 Task: Select the date September 25, 2023.
Action: Mouse moved to (591, 229)
Screenshot: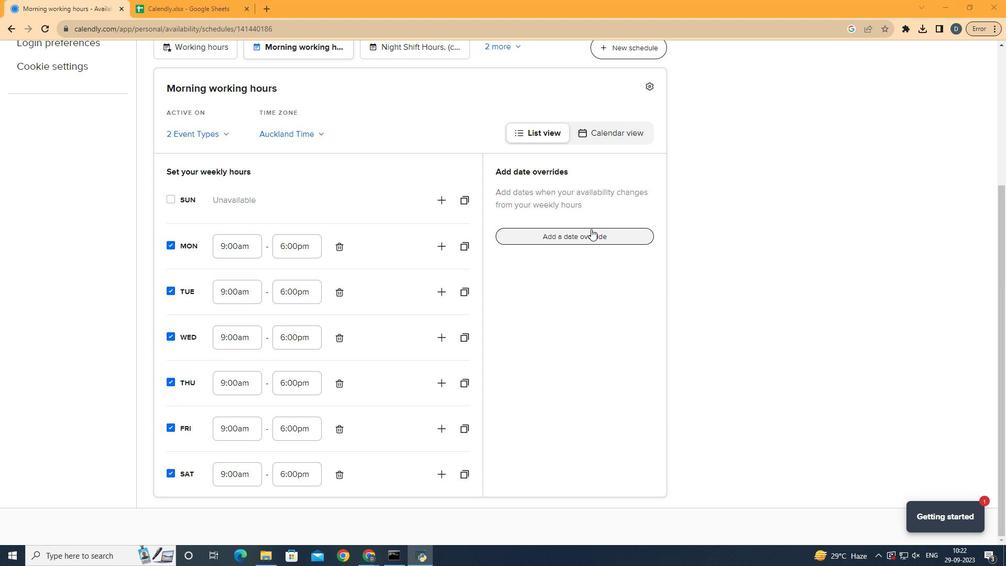 
Action: Mouse pressed left at (591, 229)
Screenshot: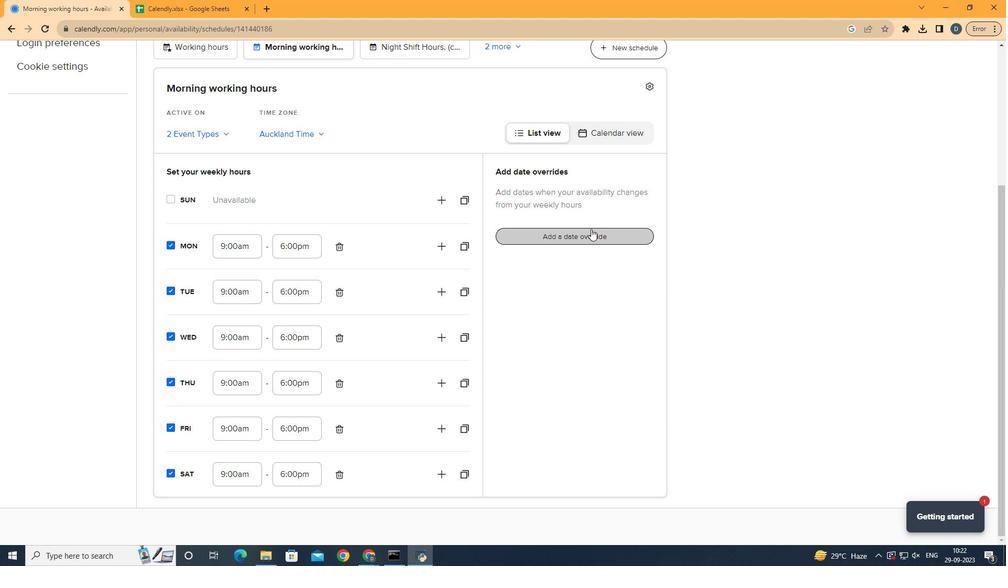
Action: Mouse moved to (452, 318)
Screenshot: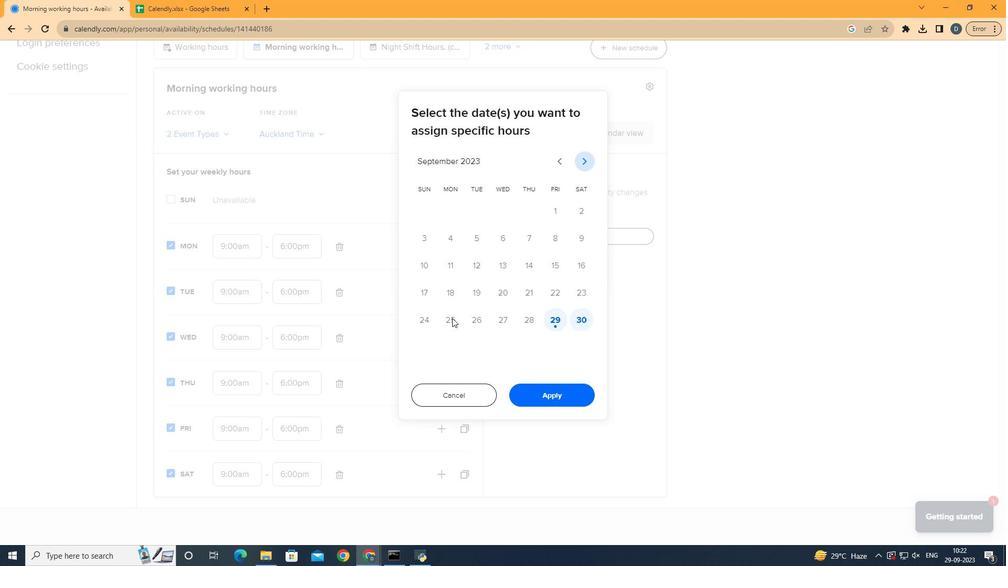 
Action: Mouse pressed left at (452, 318)
Screenshot: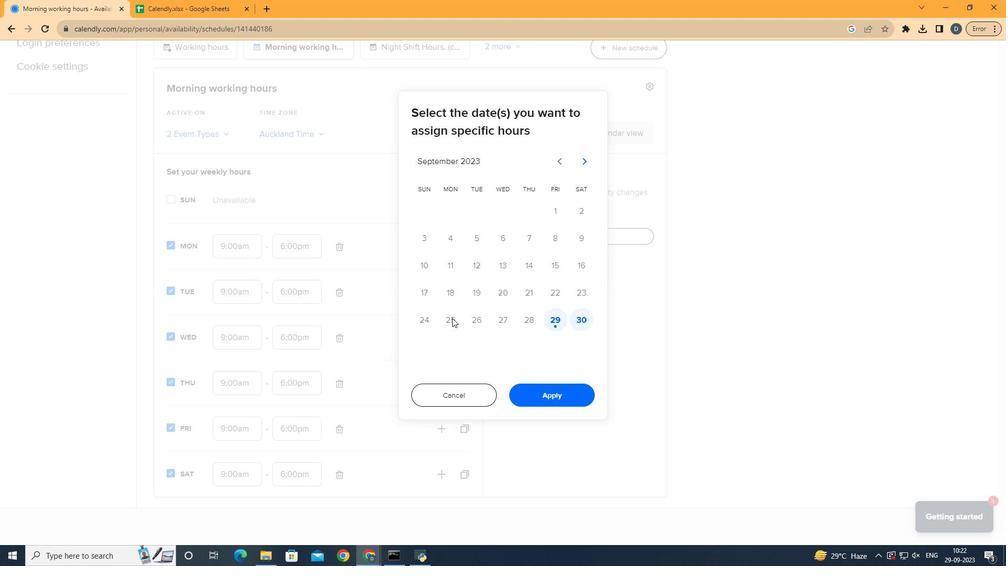 
Action: Mouse pressed left at (452, 318)
Screenshot: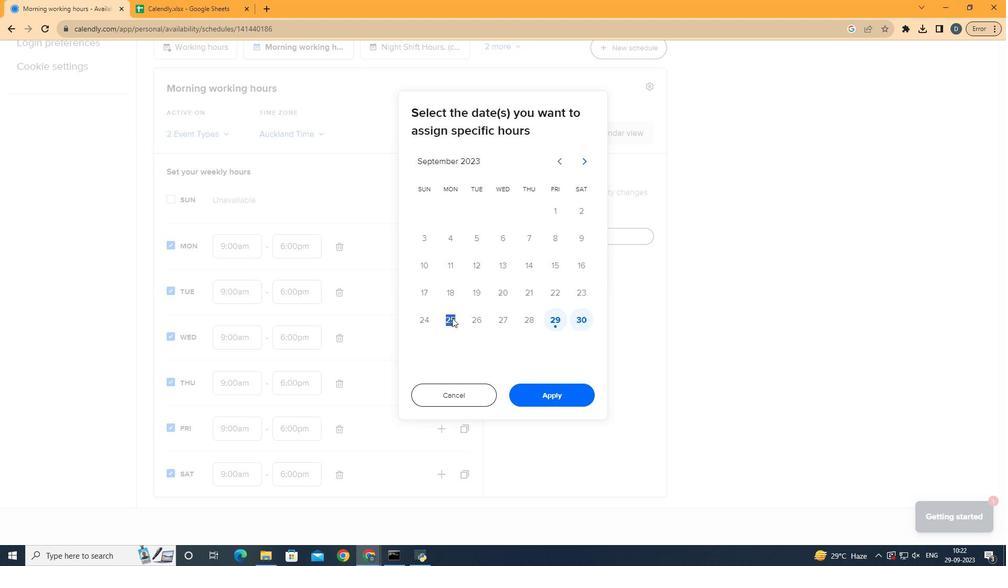 
Action: Mouse moved to (562, 394)
Screenshot: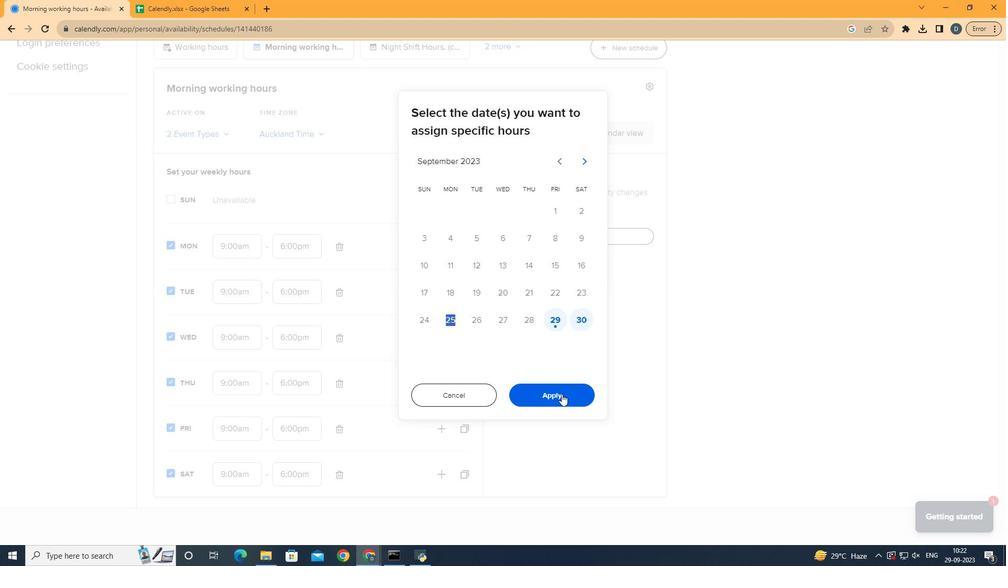 
Action: Mouse pressed left at (562, 394)
Screenshot: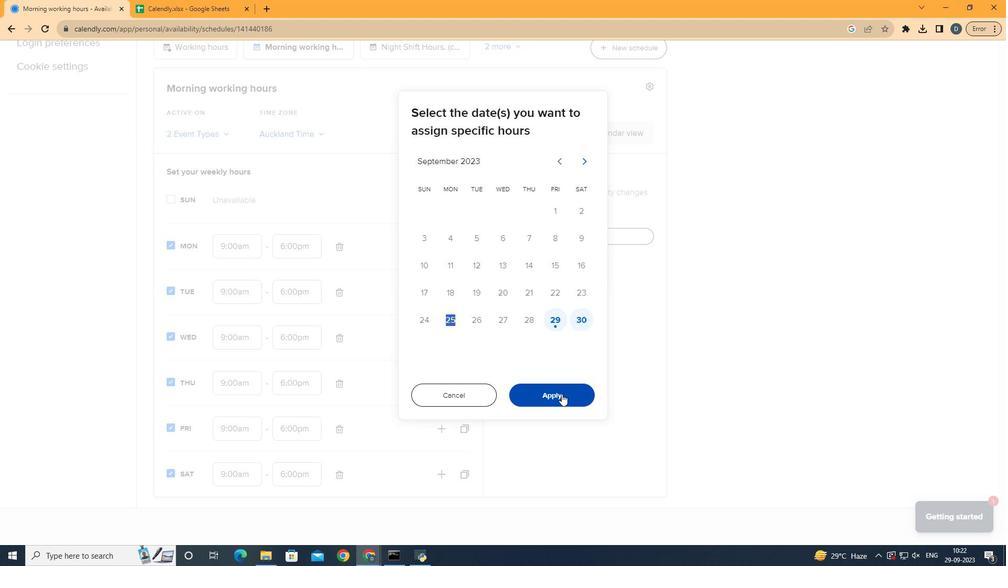 
Action: Mouse moved to (566, 391)
Screenshot: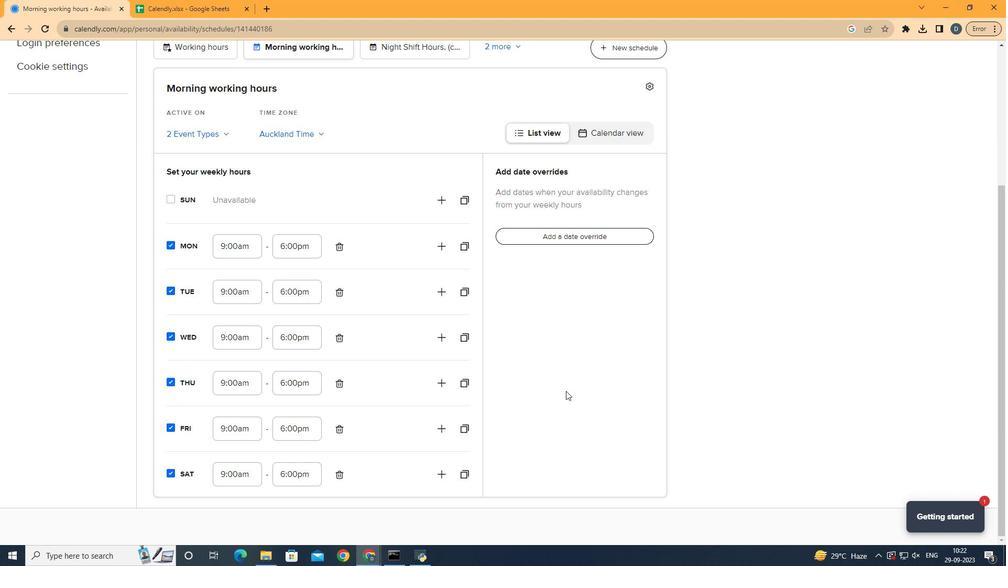 
